 Task: Add Now Organic Tea Tree Oil to the cart.
Action: Mouse moved to (687, 245)
Screenshot: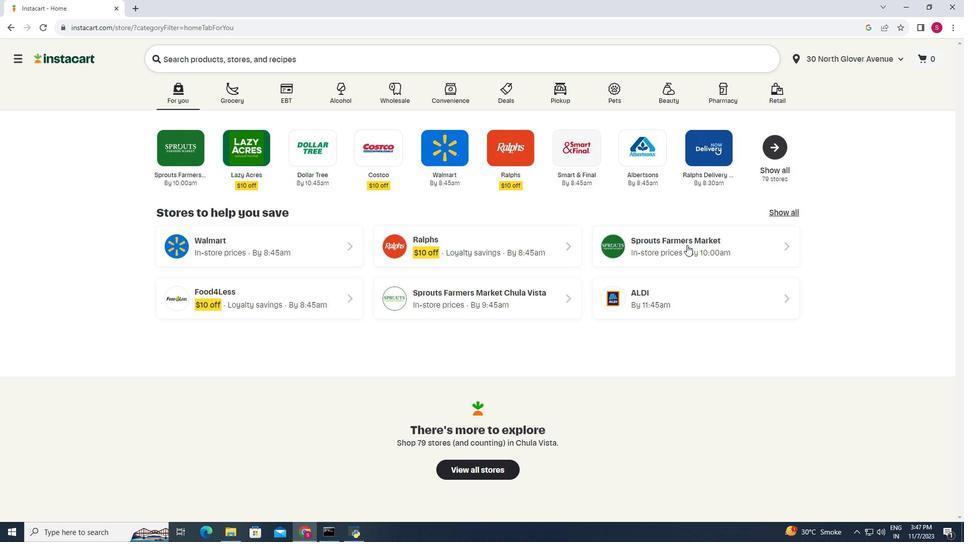 
Action: Mouse pressed left at (687, 245)
Screenshot: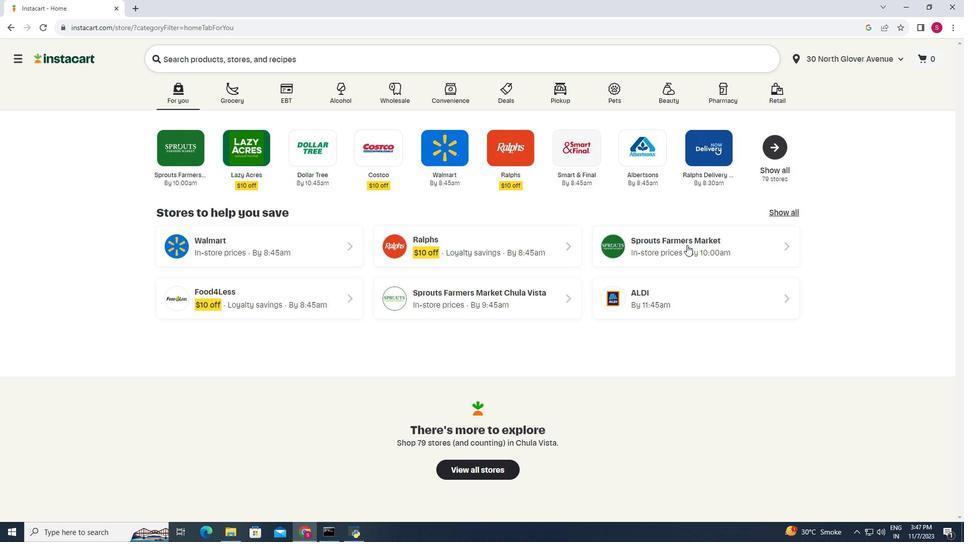 
Action: Mouse moved to (17, 385)
Screenshot: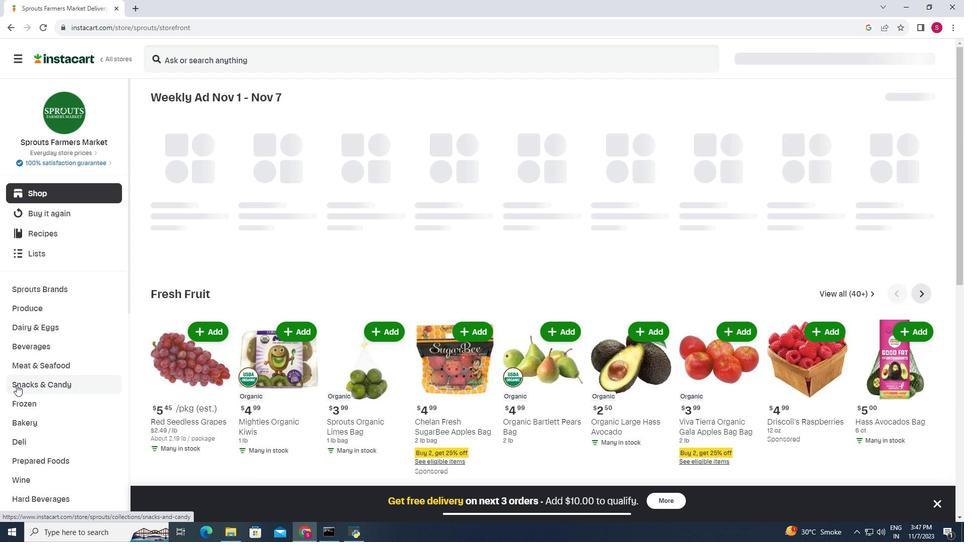 
Action: Mouse scrolled (17, 385) with delta (0, 0)
Screenshot: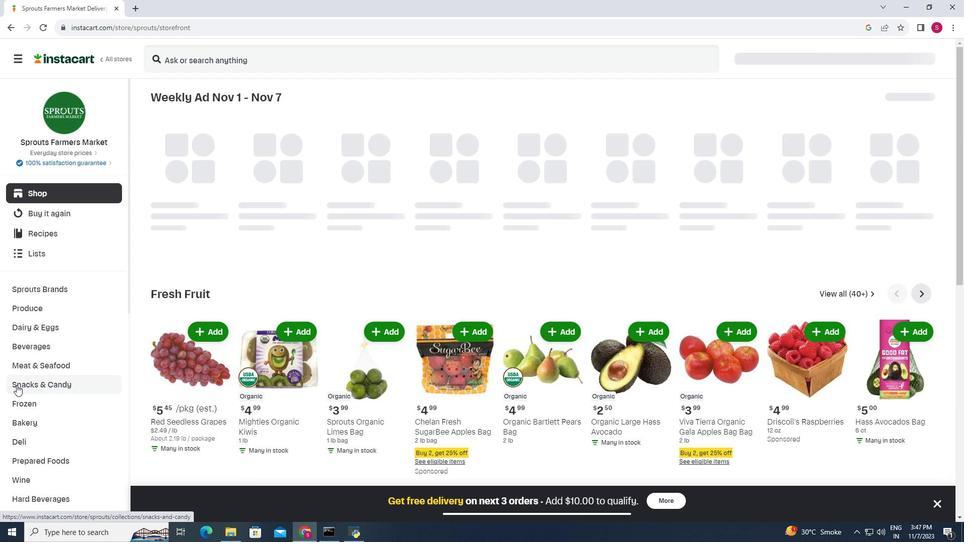 
Action: Mouse scrolled (17, 385) with delta (0, 0)
Screenshot: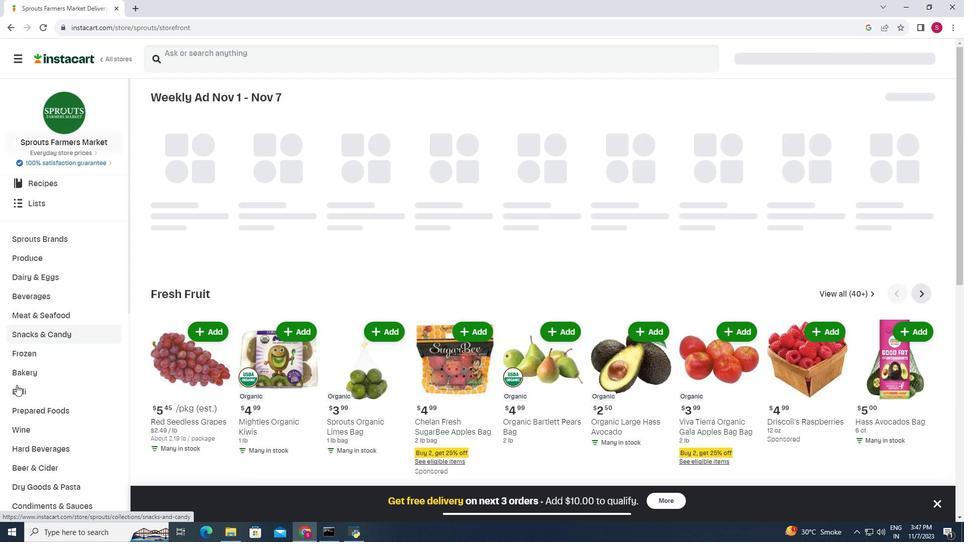 
Action: Mouse scrolled (17, 385) with delta (0, 0)
Screenshot: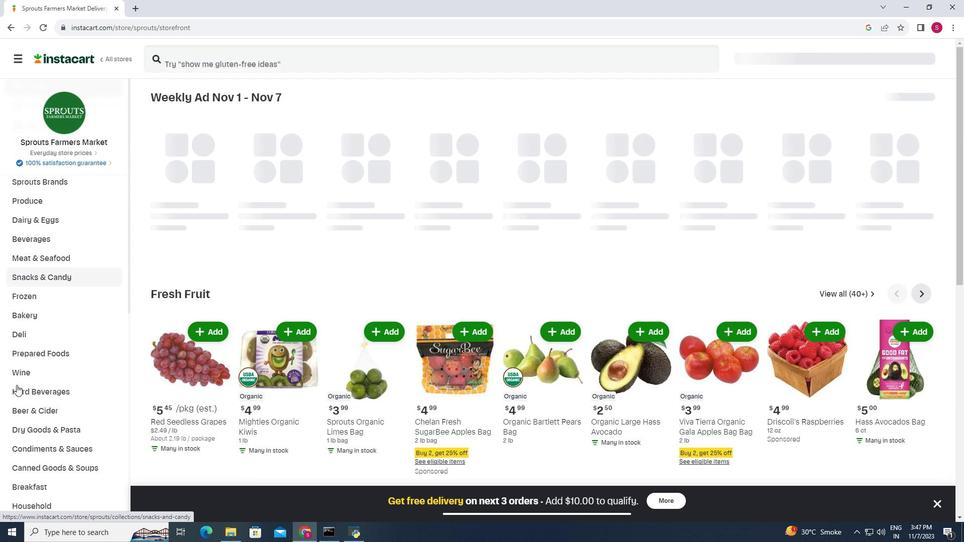 
Action: Mouse moved to (24, 394)
Screenshot: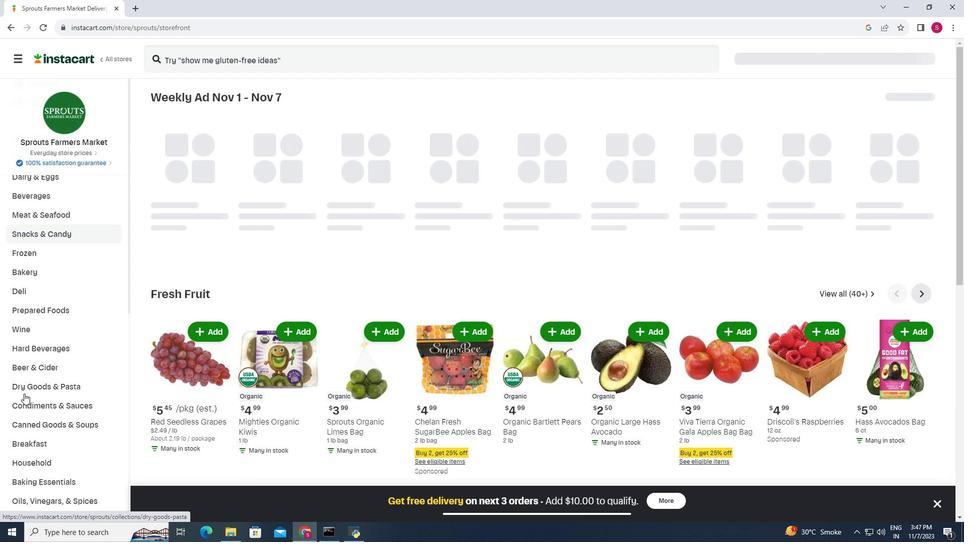 
Action: Mouse scrolled (24, 393) with delta (0, 0)
Screenshot: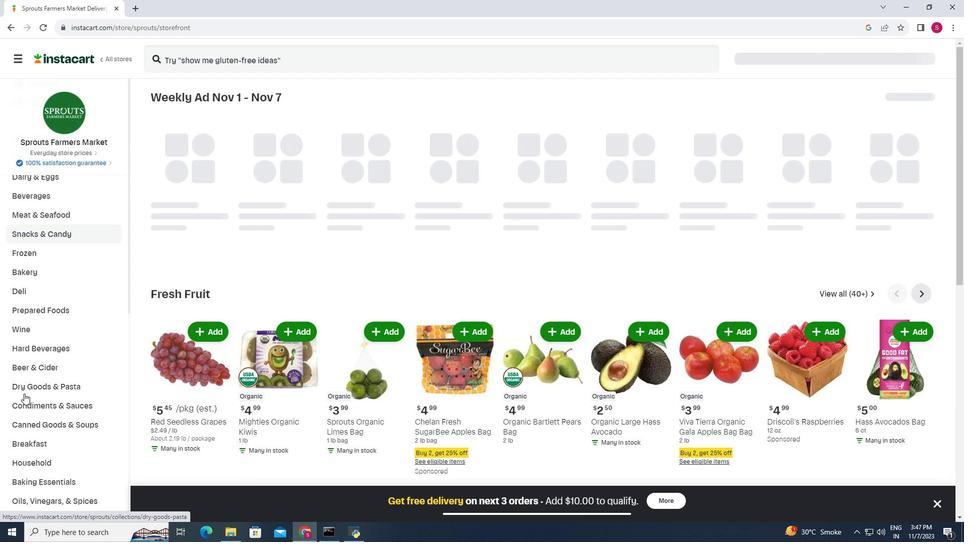 
Action: Mouse moved to (27, 416)
Screenshot: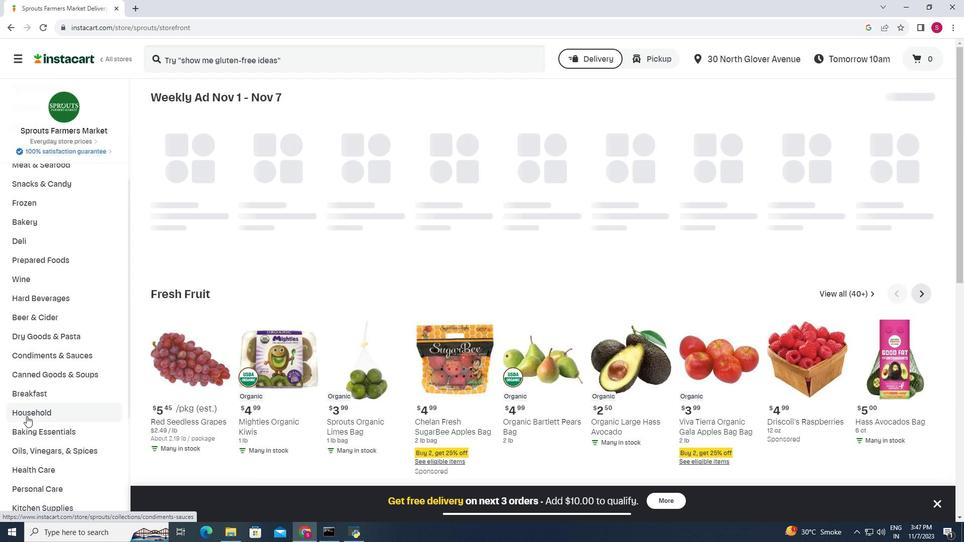 
Action: Mouse pressed left at (27, 416)
Screenshot: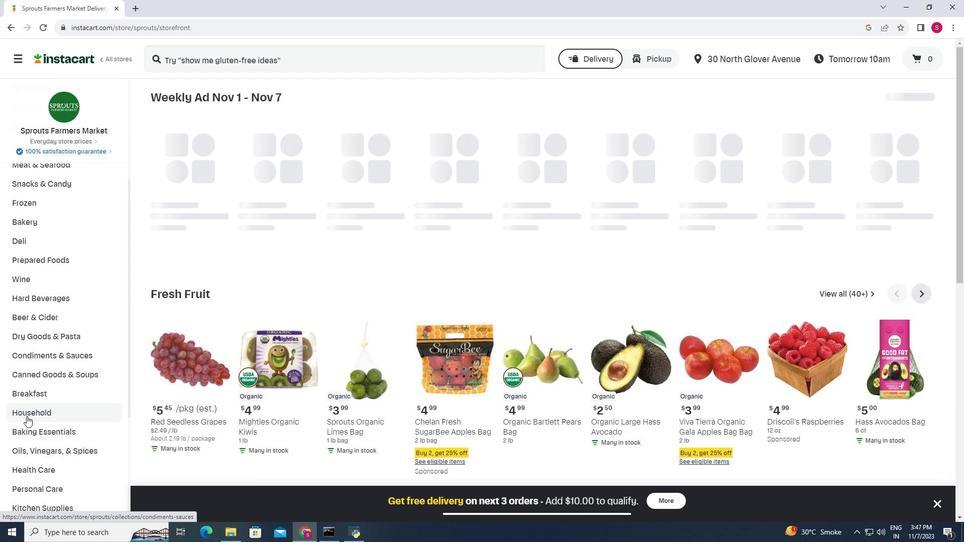 
Action: Mouse moved to (567, 125)
Screenshot: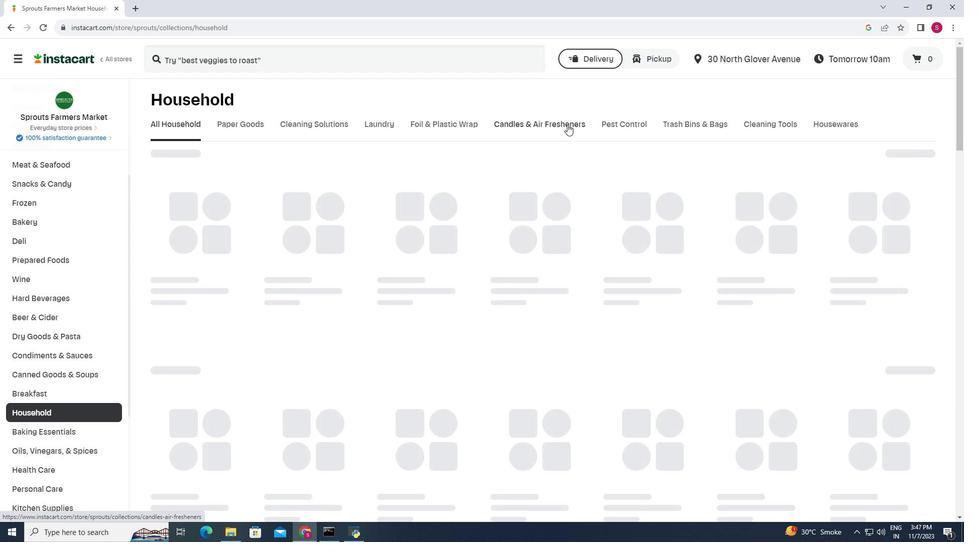 
Action: Mouse pressed left at (567, 125)
Screenshot: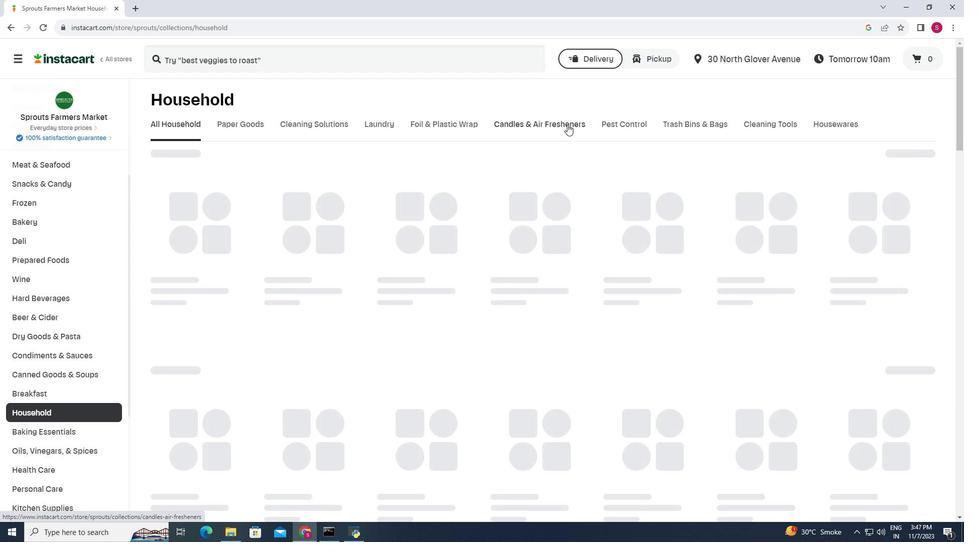 
Action: Mouse moved to (219, 60)
Screenshot: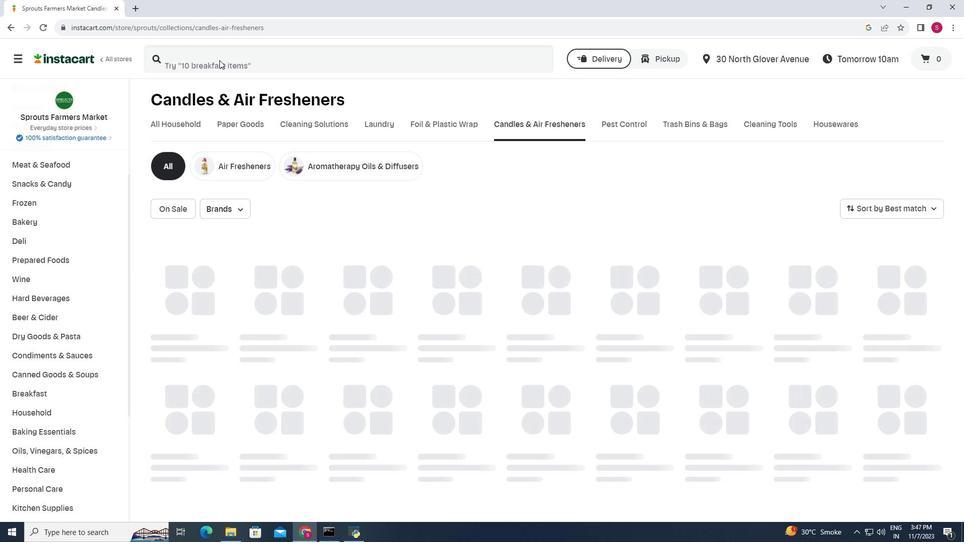 
Action: Mouse pressed left at (219, 60)
Screenshot: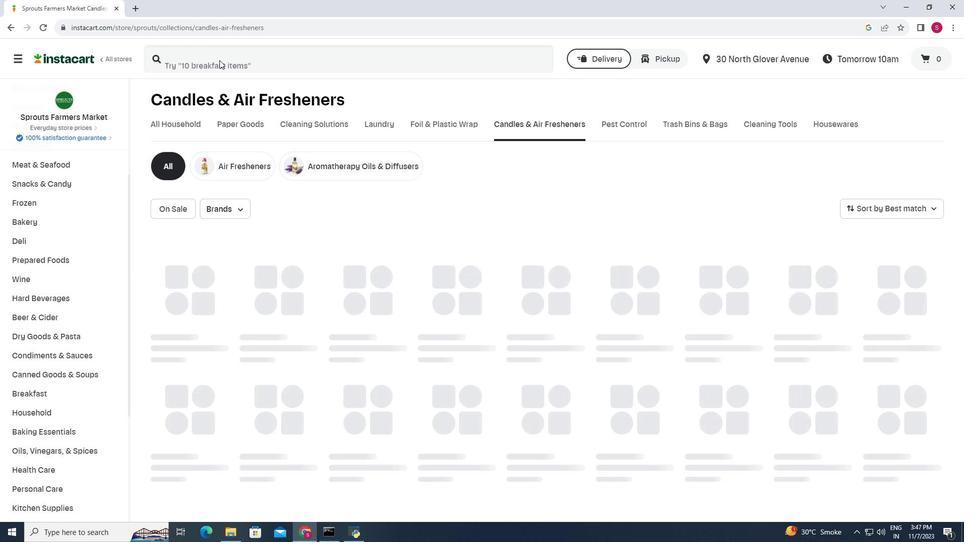 
Action: Mouse moved to (223, 64)
Screenshot: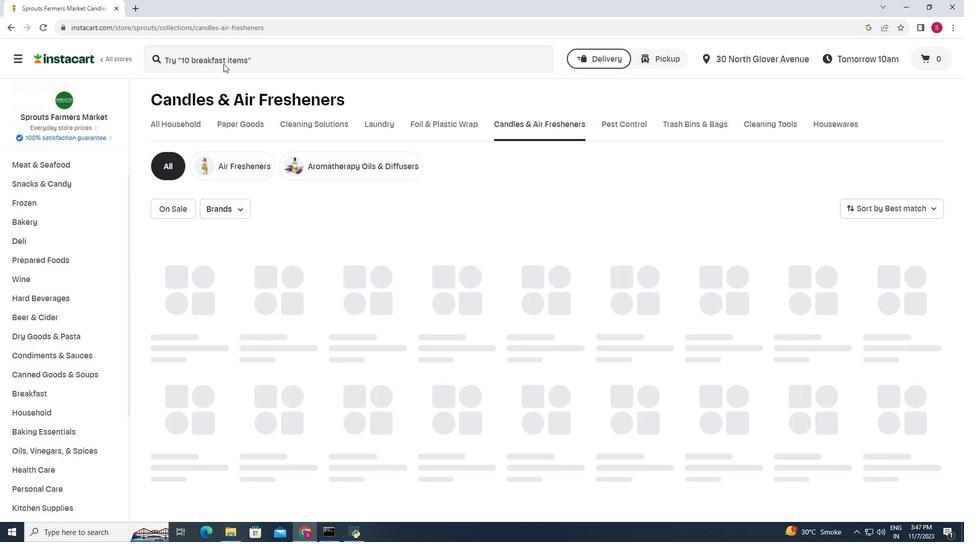 
Action: Mouse pressed left at (223, 64)
Screenshot: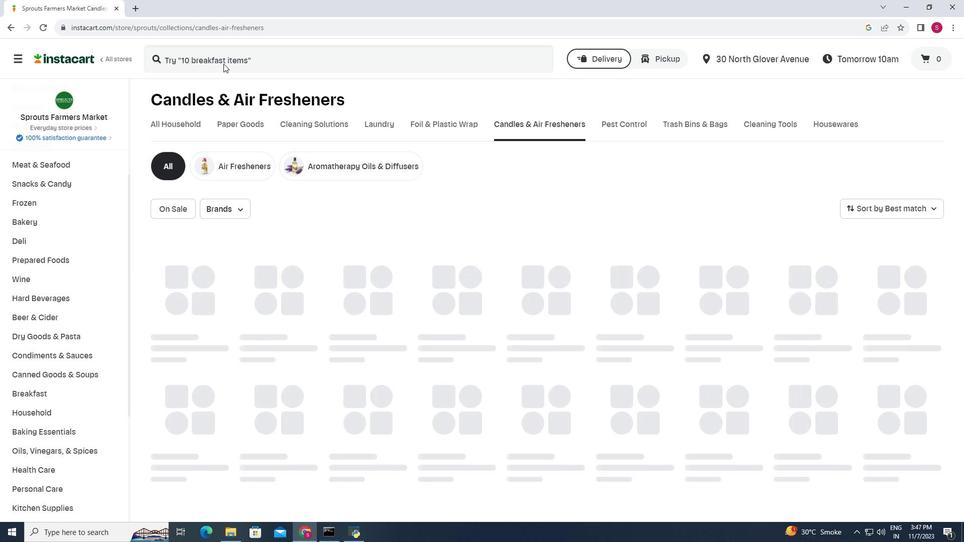 
Action: Mouse moved to (217, 52)
Screenshot: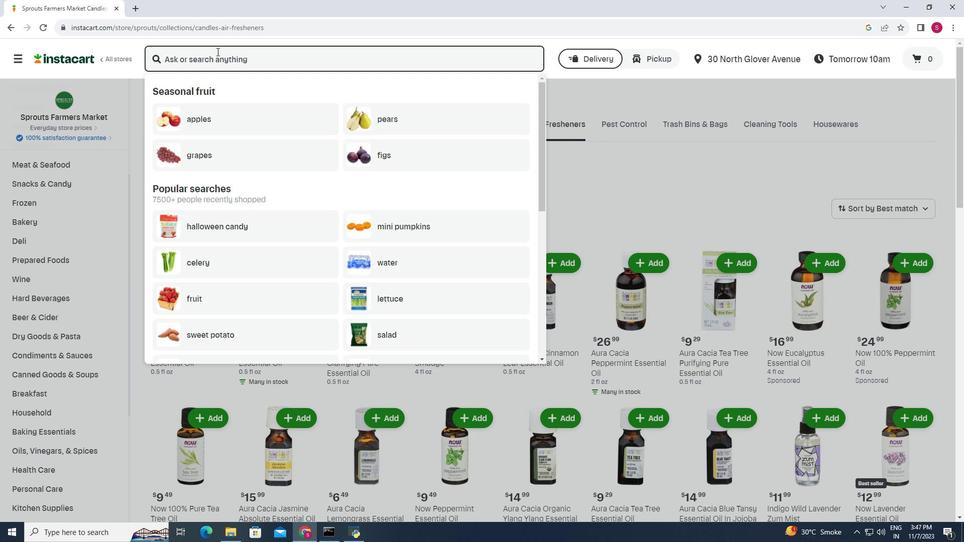 
Action: Key pressed <Key.shift>Now<Key.space><Key.shift>Organic<Key.space><Key.shift>Tea<Key.space><Key.shift>Tree<Key.space><Key.shift><Key.shift>Oil<Key.enter>
Screenshot: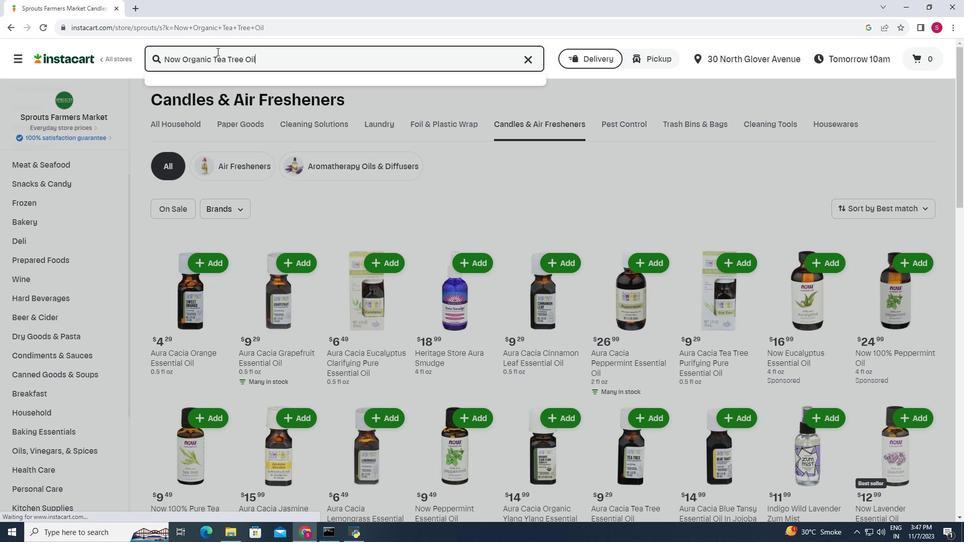 
Action: Mouse moved to (584, 140)
Screenshot: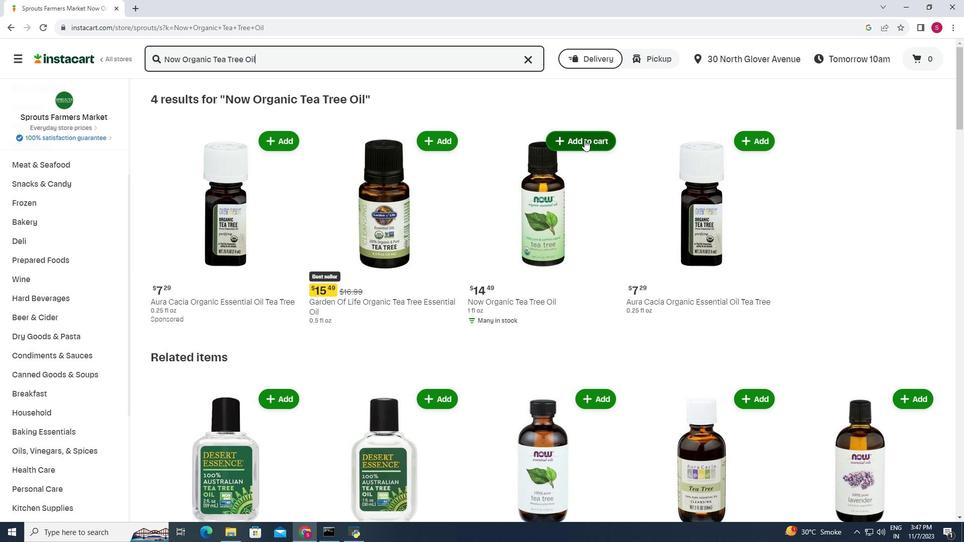 
Action: Mouse pressed left at (584, 140)
Screenshot: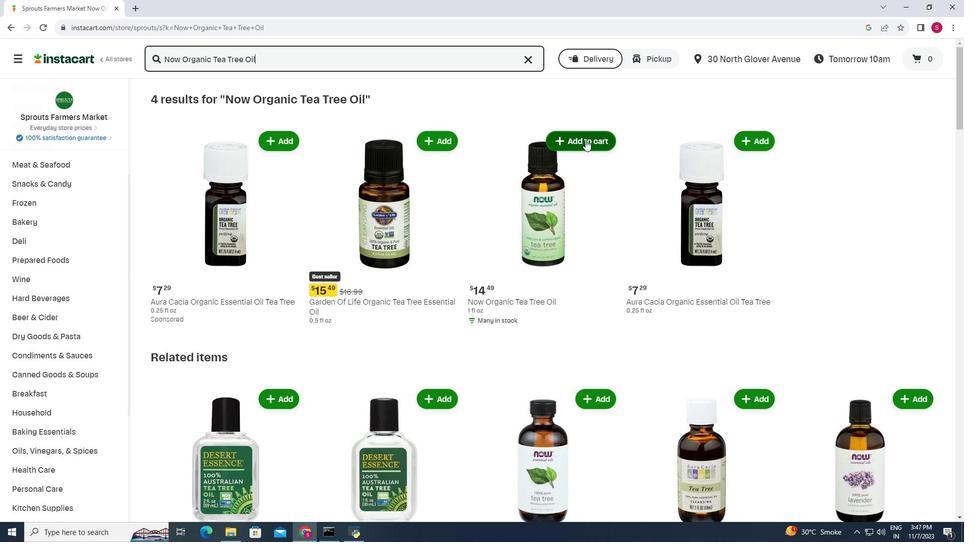 
Action: Mouse moved to (613, 116)
Screenshot: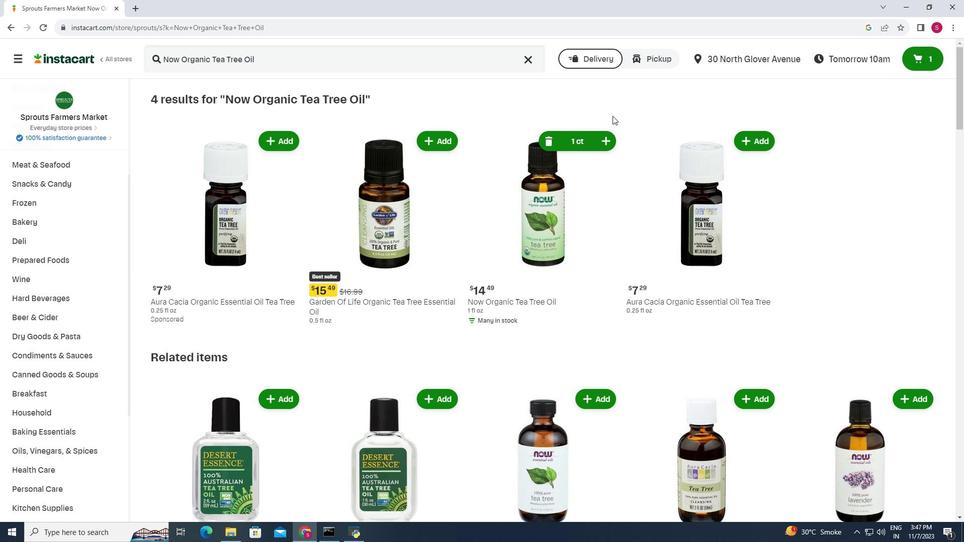 
